 Task: Create List IT Support in Board Website Maintenance to Workspace Digital Analytics. Create List Software in Board Product Market Fit Analysis to Workspace Digital Analytics. Create List Hardware in Board Business Model Scalability Analysis to Workspace Digital Analytics
Action: Mouse moved to (181, 114)
Screenshot: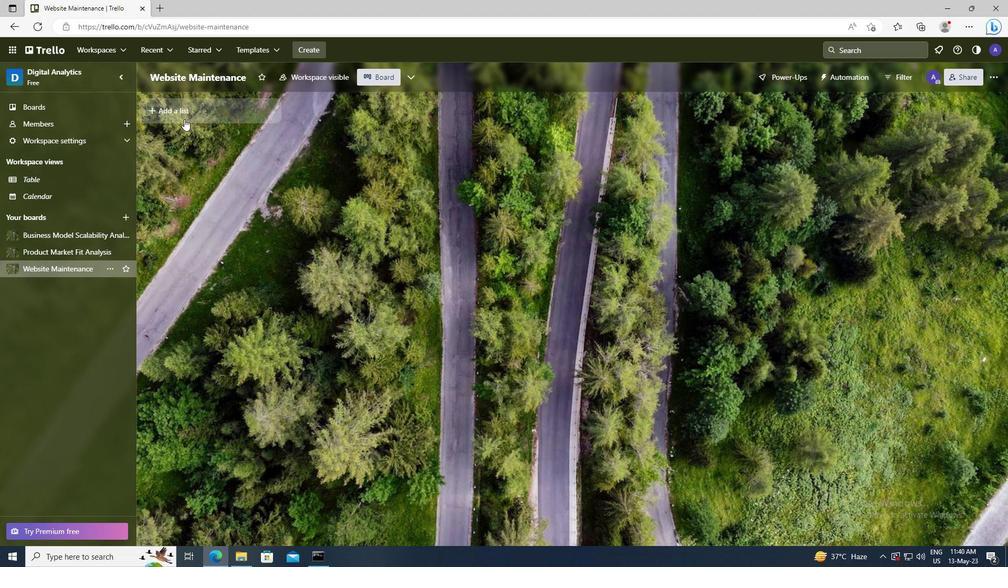 
Action: Mouse pressed left at (181, 114)
Screenshot: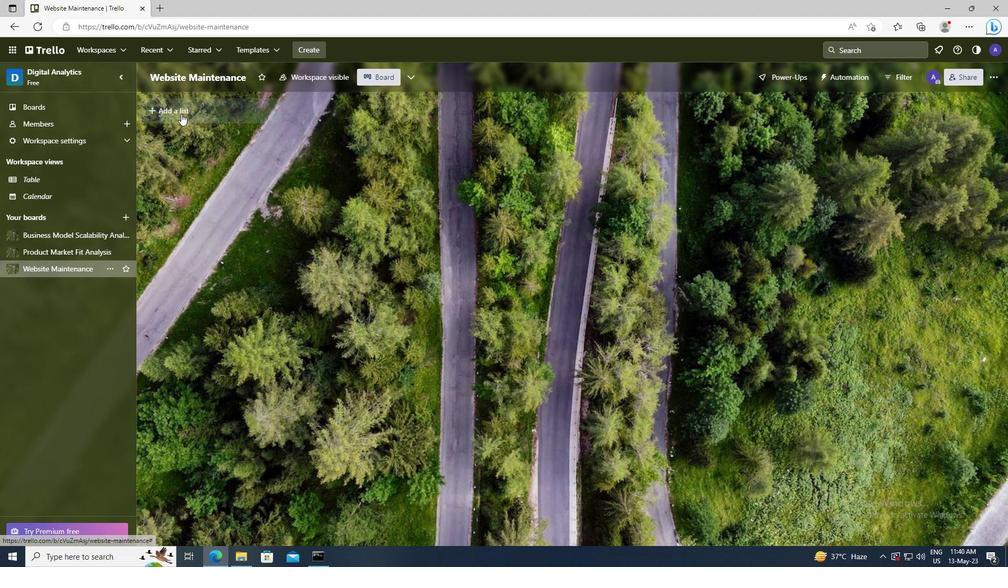 
Action: Key pressed <Key.shift>IT<Key.space><Key.shift>SUPPORT
Screenshot: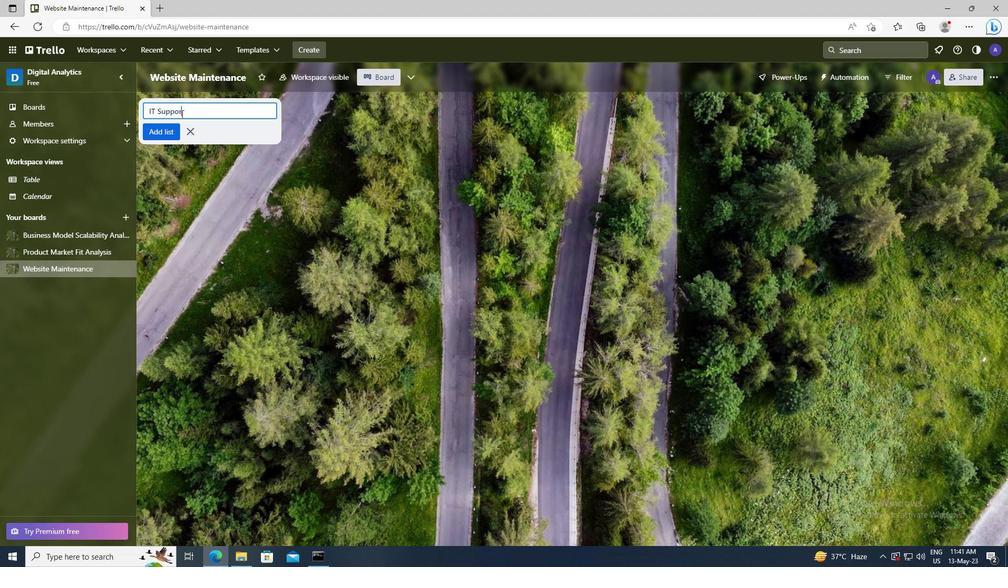 
Action: Mouse moved to (168, 130)
Screenshot: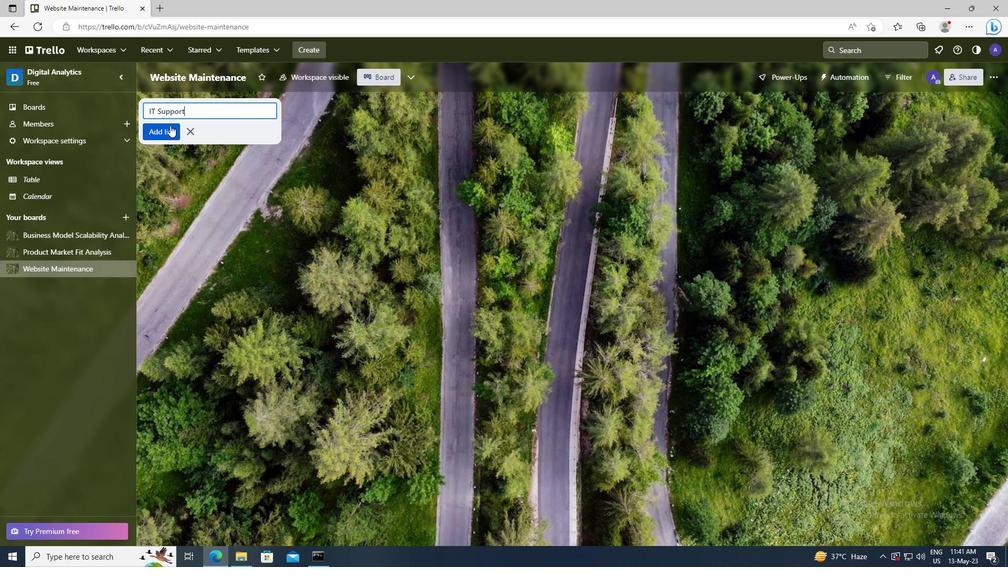 
Action: Mouse pressed left at (168, 130)
Screenshot: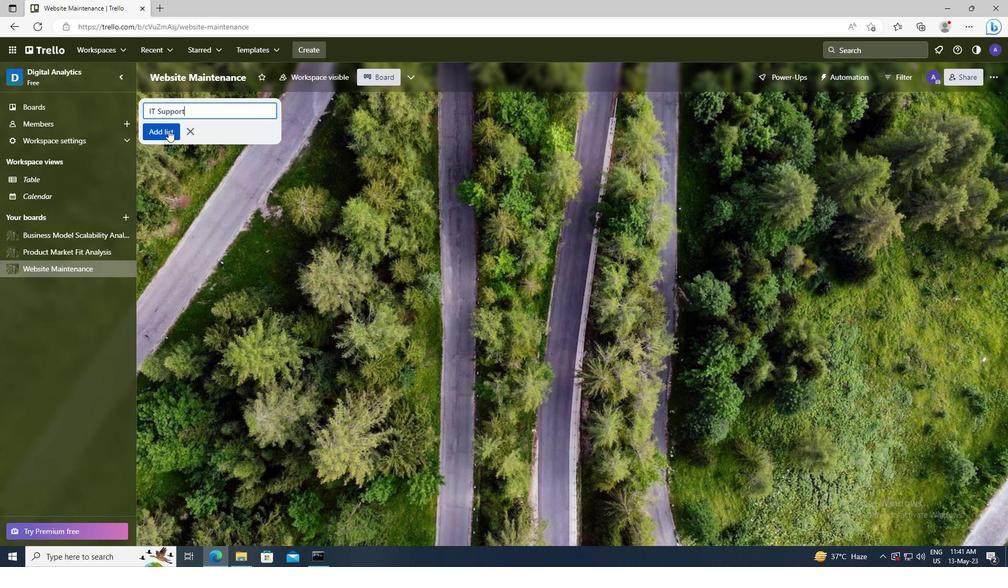 
Action: Mouse moved to (84, 245)
Screenshot: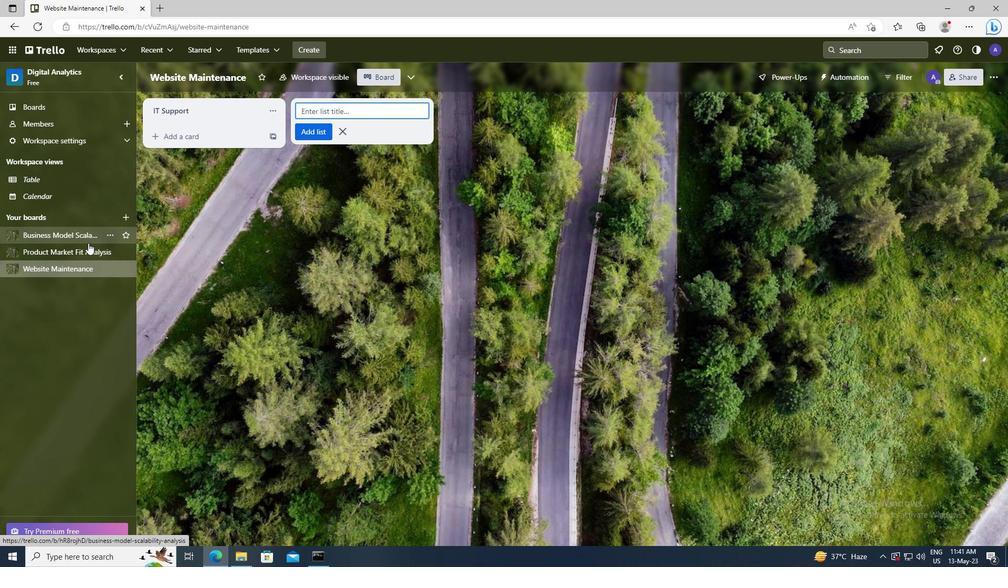 
Action: Mouse pressed left at (84, 245)
Screenshot: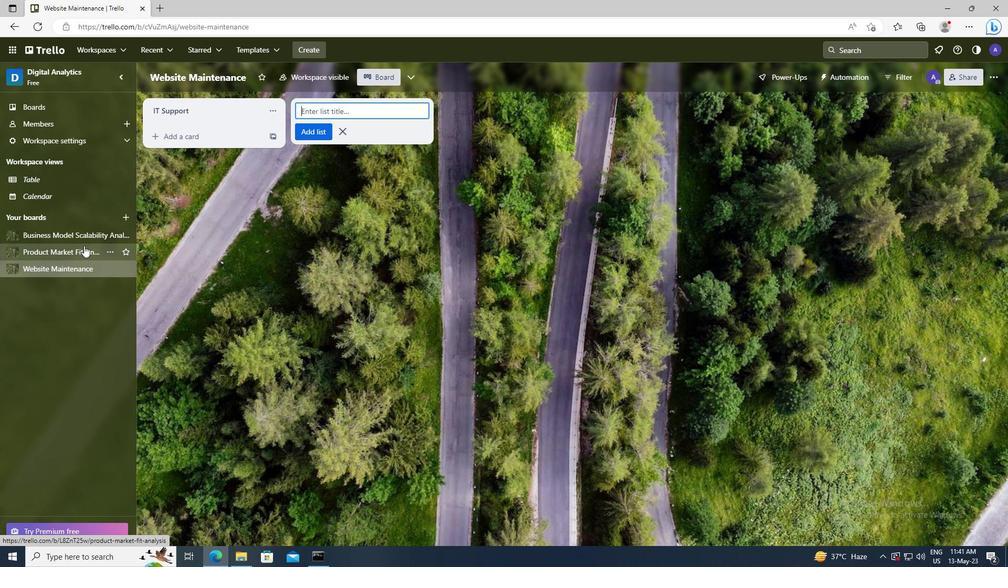 
Action: Mouse moved to (168, 112)
Screenshot: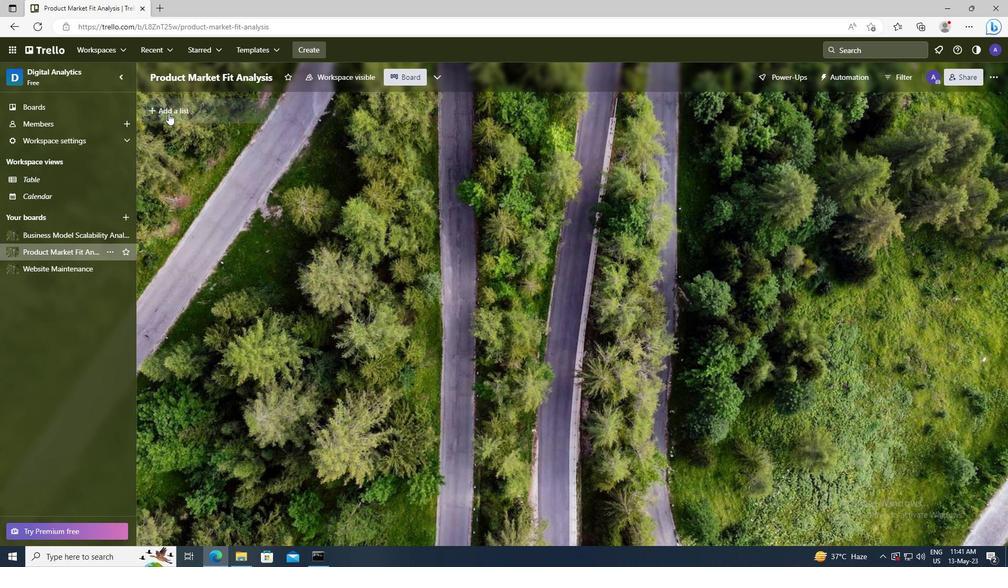 
Action: Mouse pressed left at (168, 112)
Screenshot: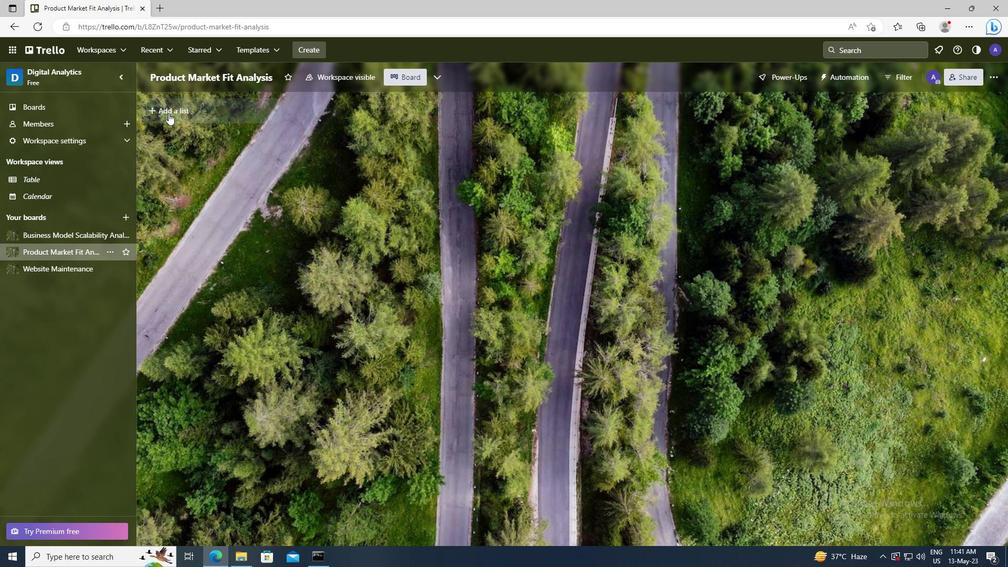
Action: Key pressed <Key.shift>SOFTWARE
Screenshot: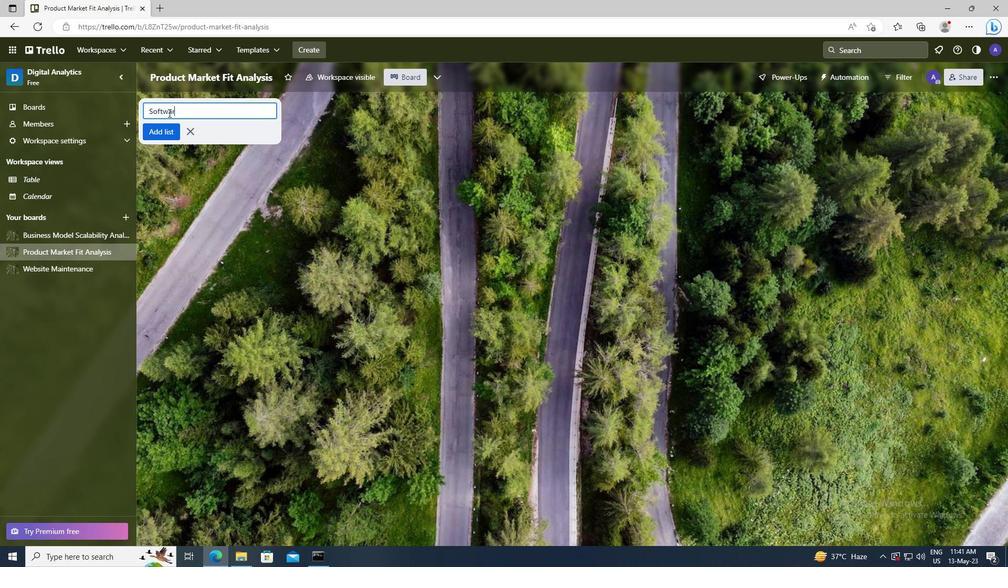 
Action: Mouse moved to (169, 130)
Screenshot: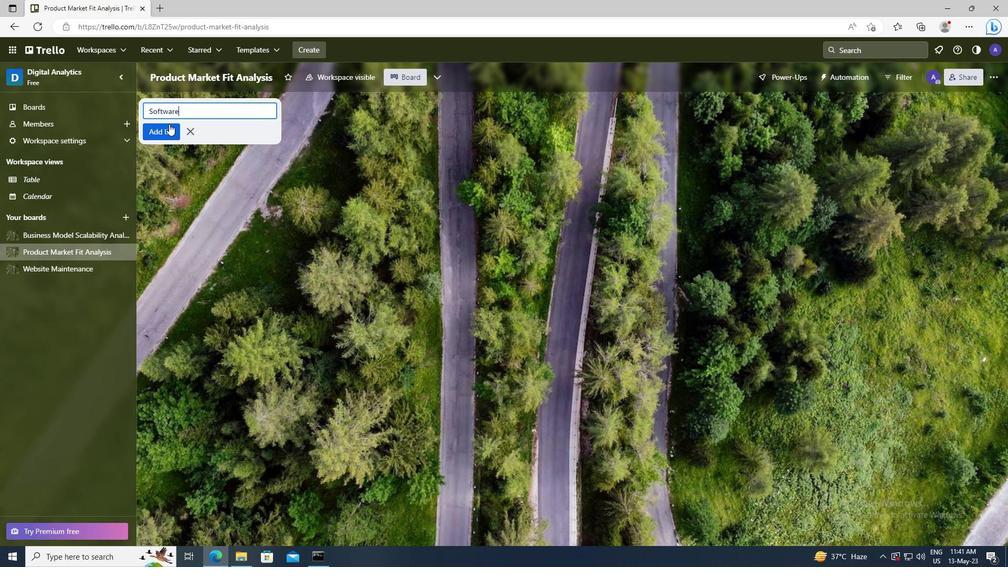 
Action: Mouse pressed left at (169, 130)
Screenshot: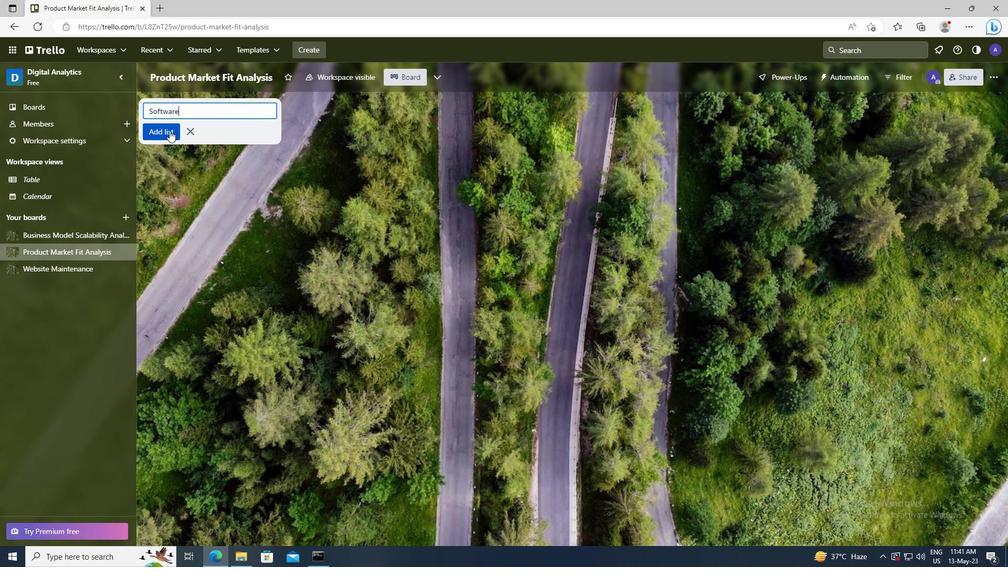 
Action: Mouse moved to (81, 231)
Screenshot: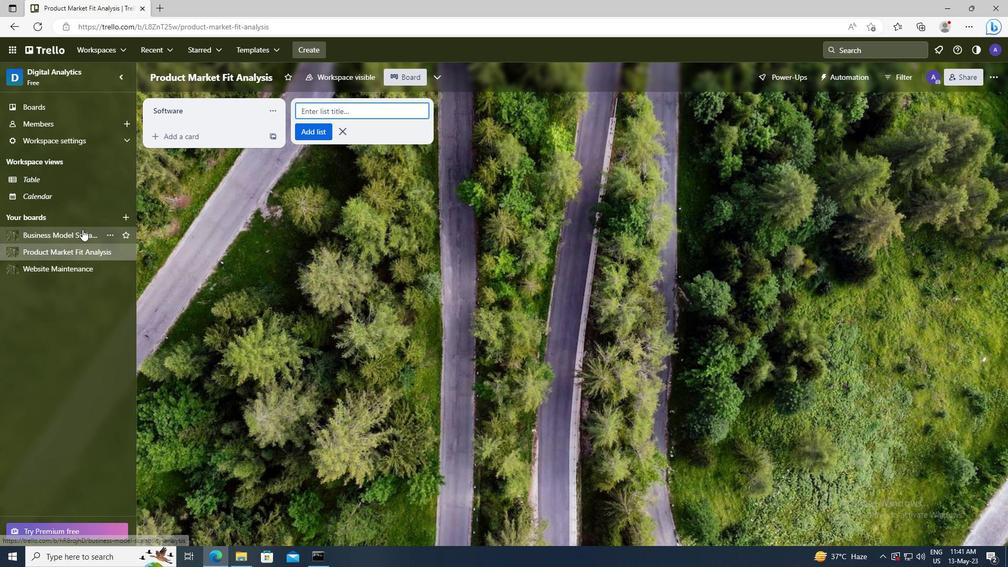 
Action: Mouse pressed left at (81, 231)
Screenshot: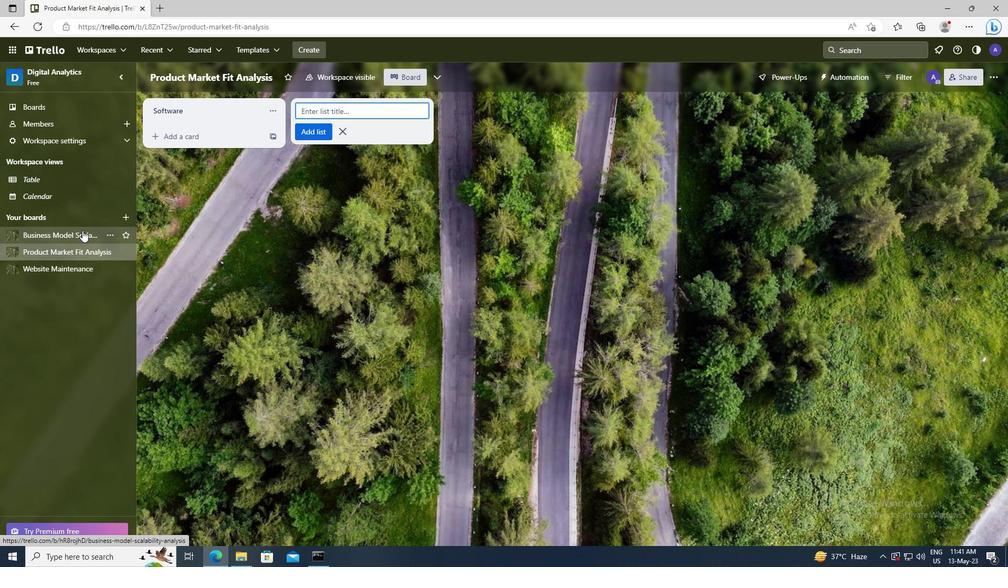 
Action: Mouse moved to (168, 113)
Screenshot: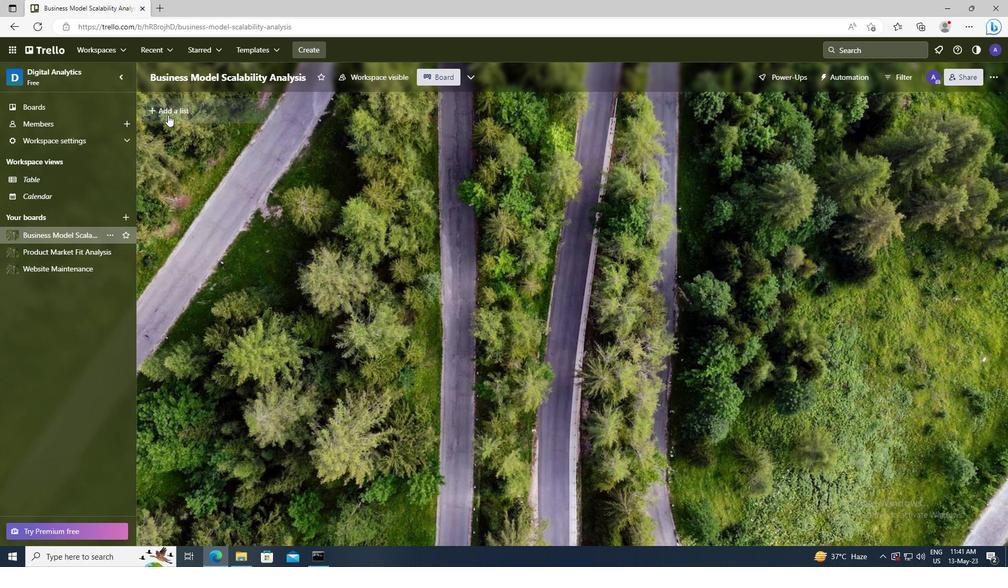 
Action: Mouse pressed left at (168, 113)
Screenshot: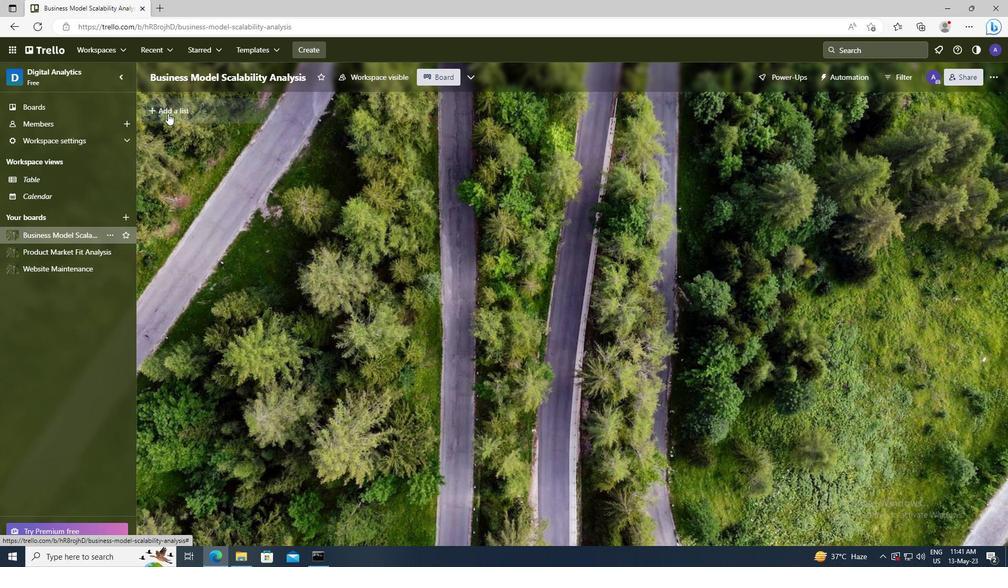 
Action: Key pressed <Key.shift>HARDWARE
Screenshot: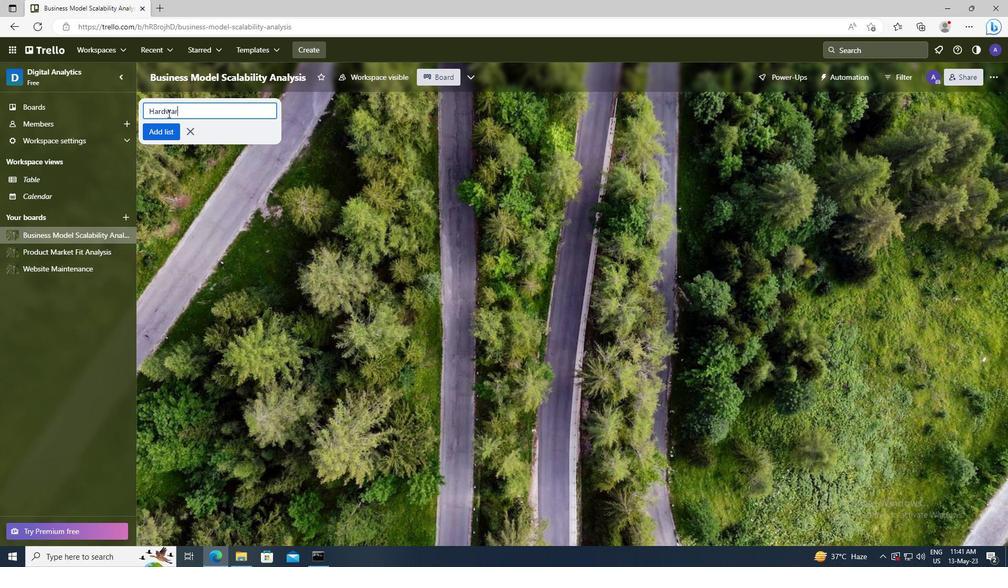 
Action: Mouse moved to (170, 130)
Screenshot: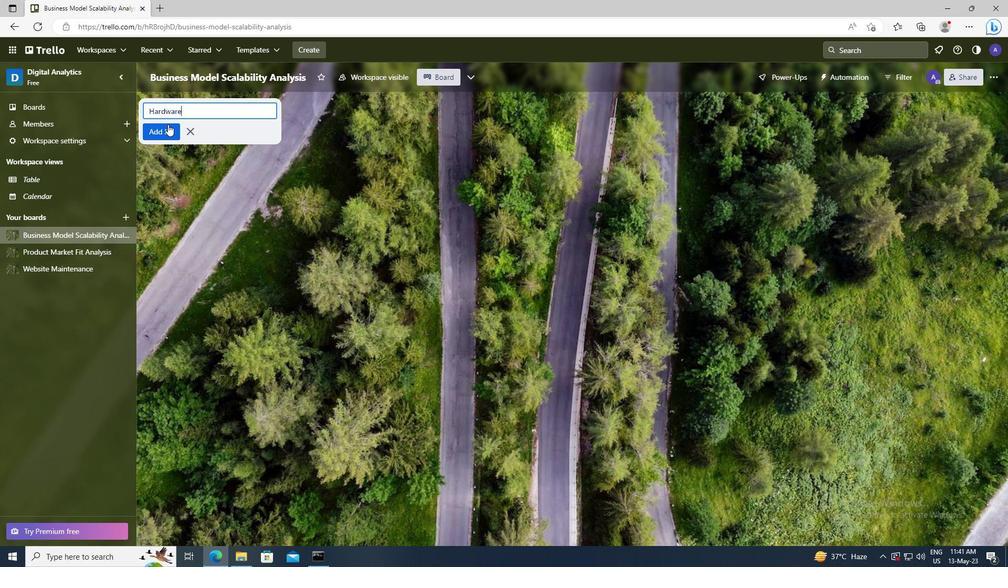 
Action: Mouse pressed left at (170, 130)
Screenshot: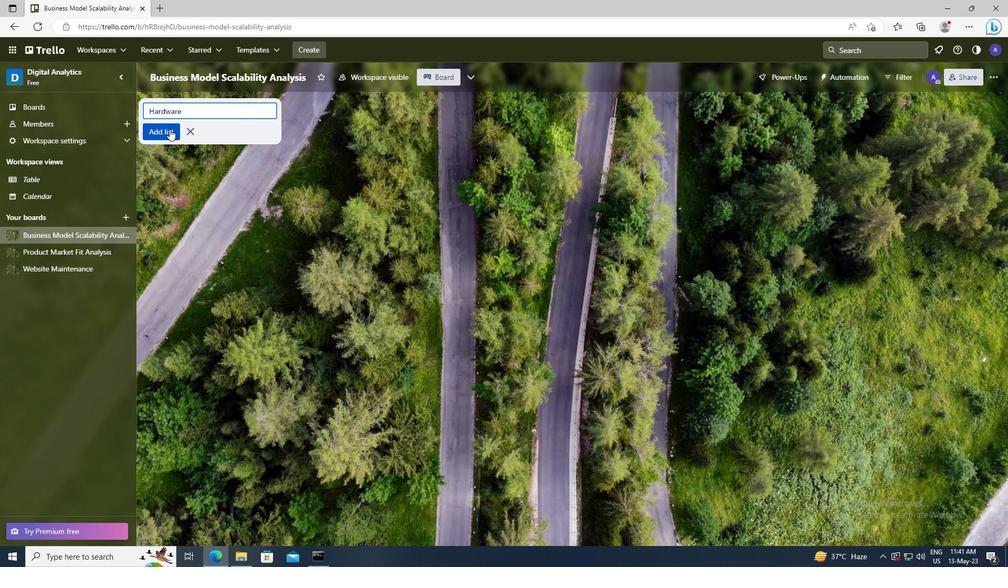 
